 Task: Change the network condition to set the network throttling to "no throttling".
Action: Mouse moved to (1023, 25)
Screenshot: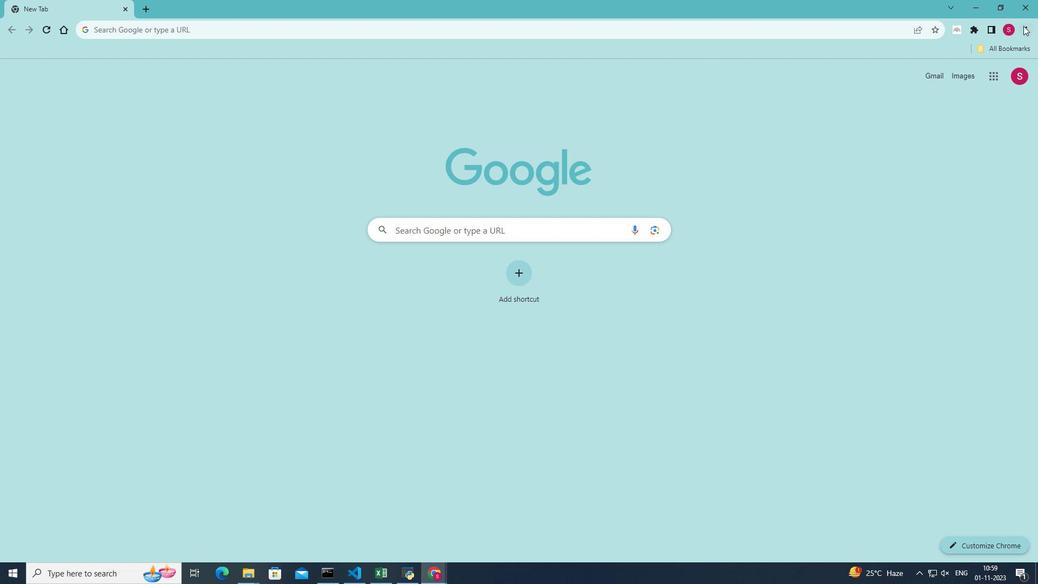 
Action: Mouse pressed left at (1023, 25)
Screenshot: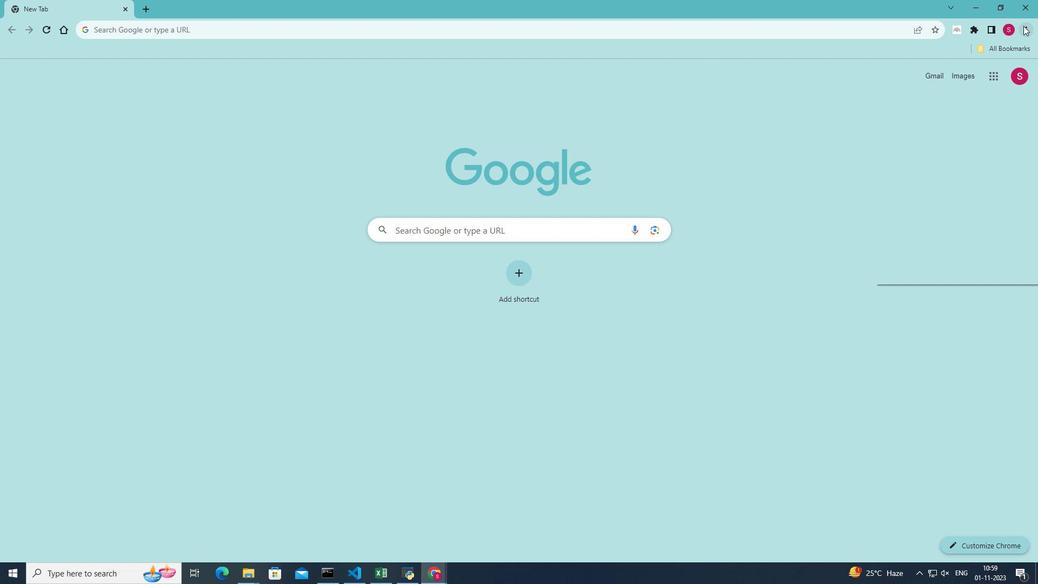 
Action: Mouse moved to (938, 198)
Screenshot: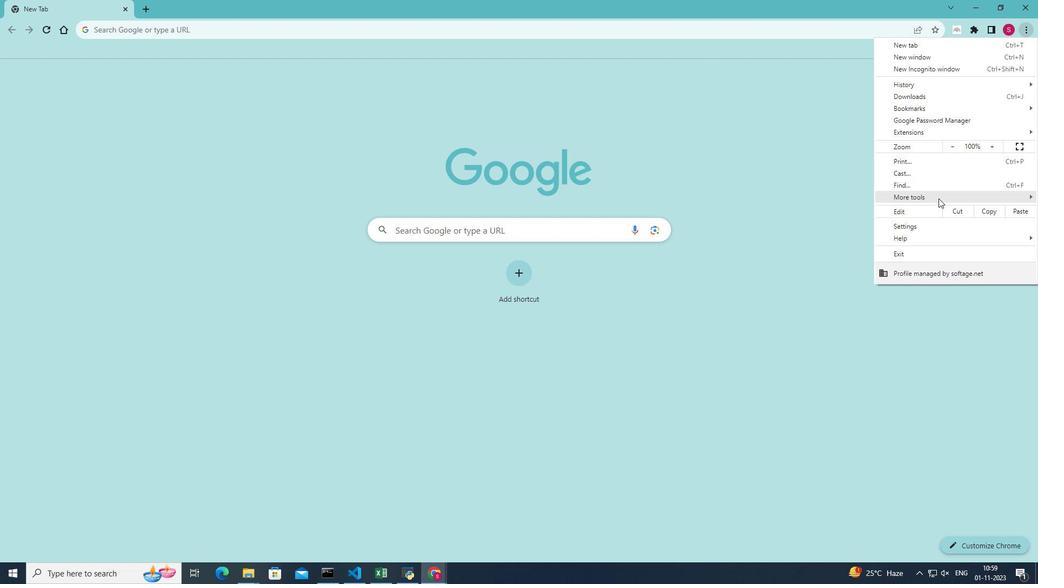 
Action: Mouse pressed left at (938, 198)
Screenshot: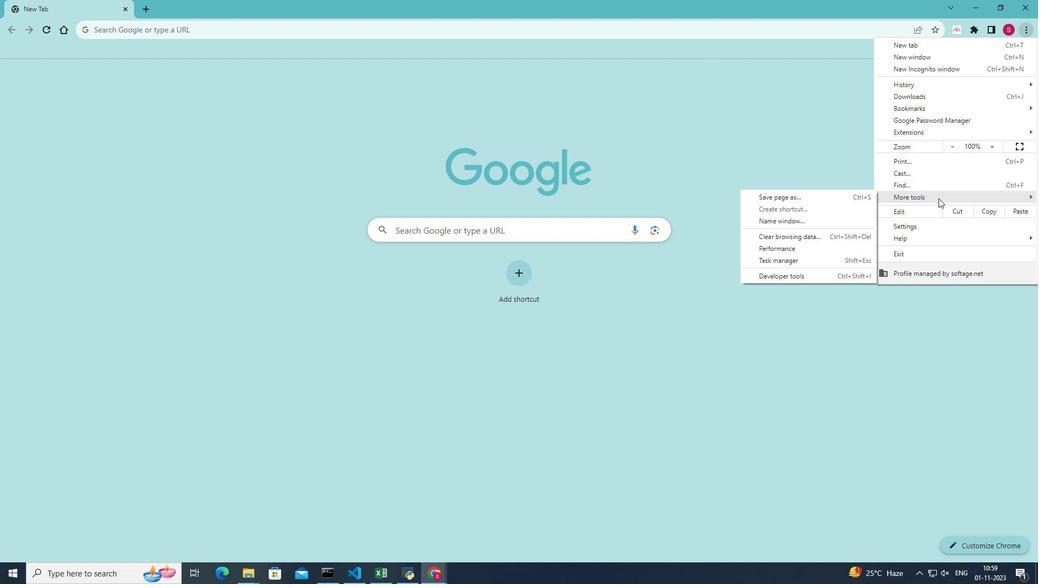 
Action: Mouse moved to (777, 276)
Screenshot: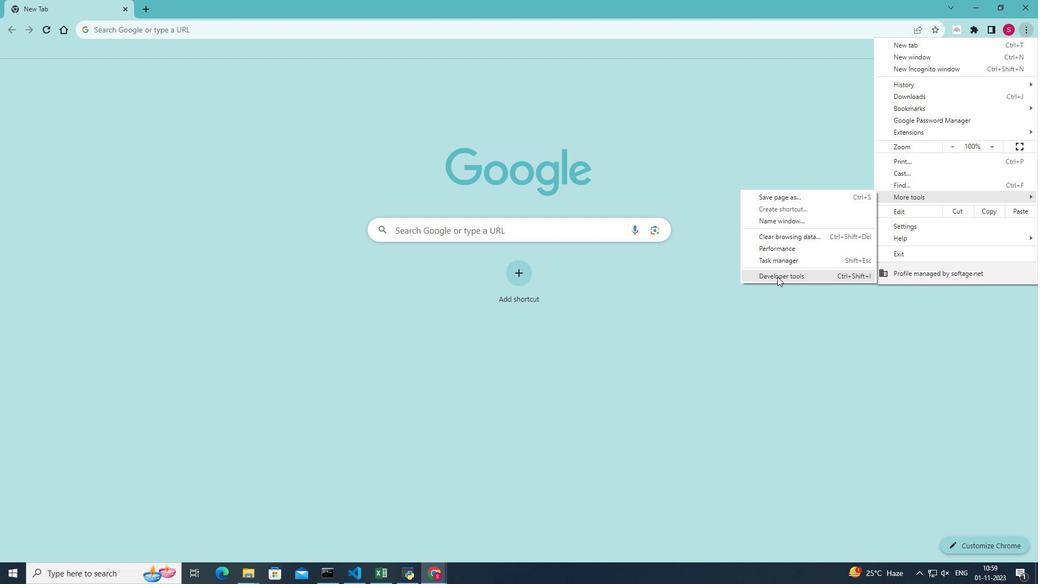 
Action: Mouse pressed left at (777, 276)
Screenshot: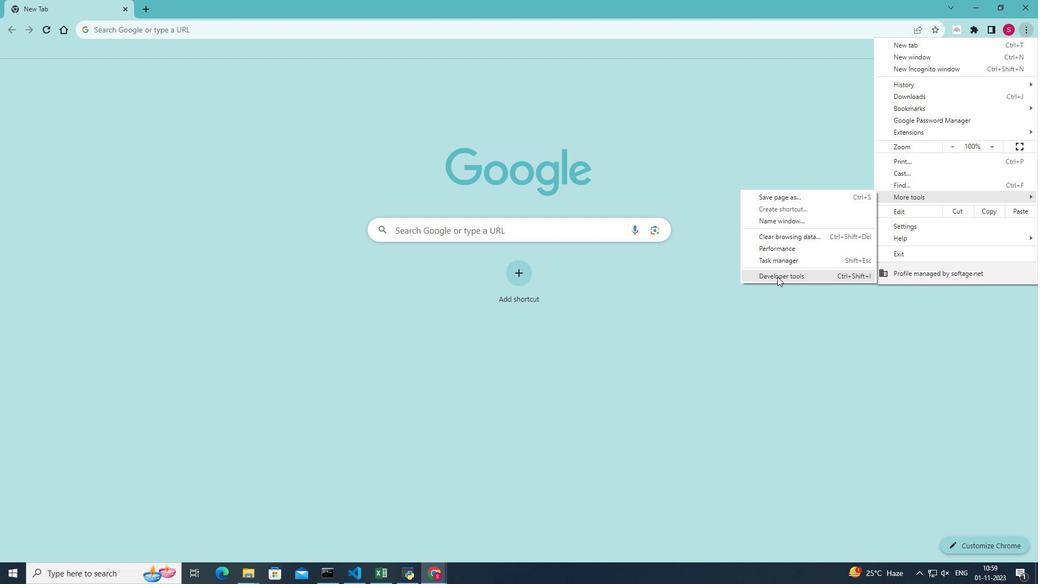 
Action: Mouse moved to (891, 67)
Screenshot: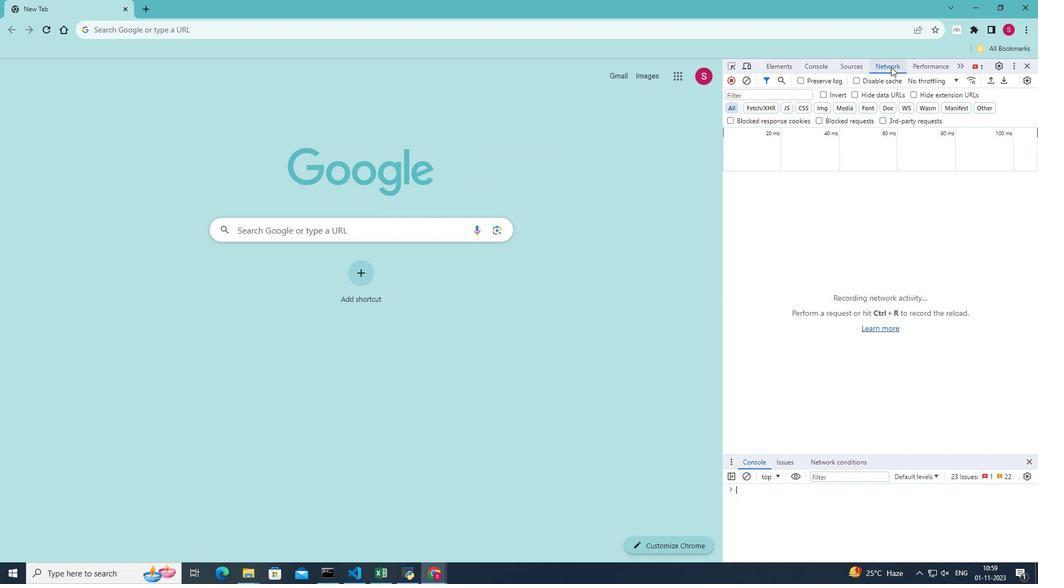 
Action: Mouse pressed left at (891, 67)
Screenshot: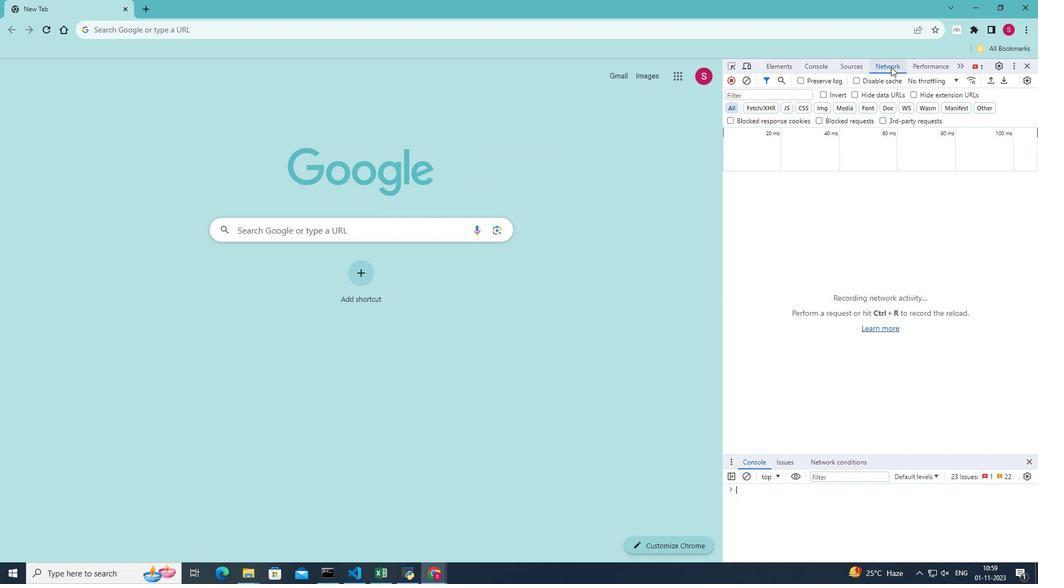 
Action: Mouse moved to (969, 78)
Screenshot: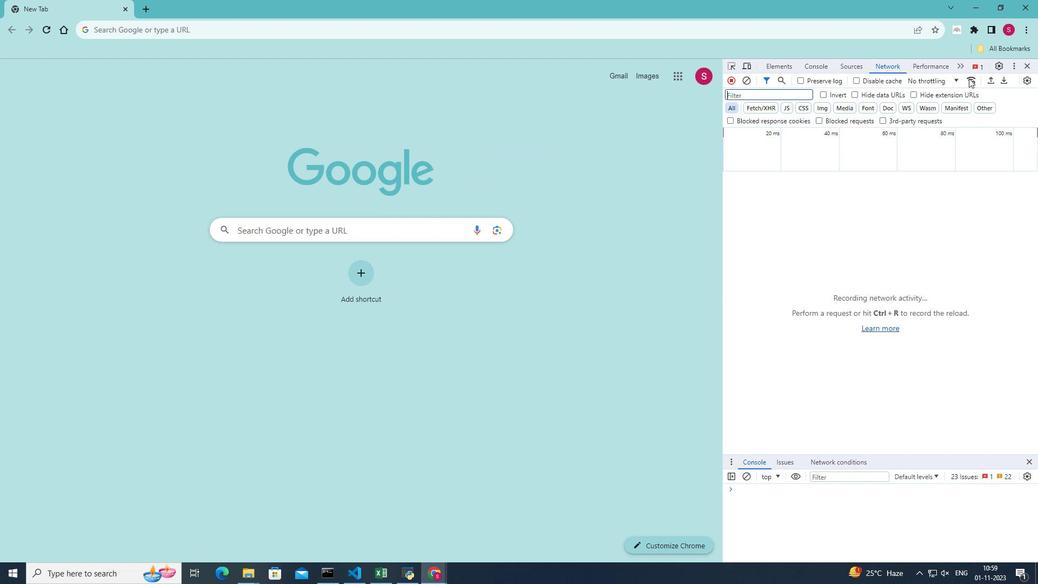 
Action: Mouse pressed left at (969, 78)
Screenshot: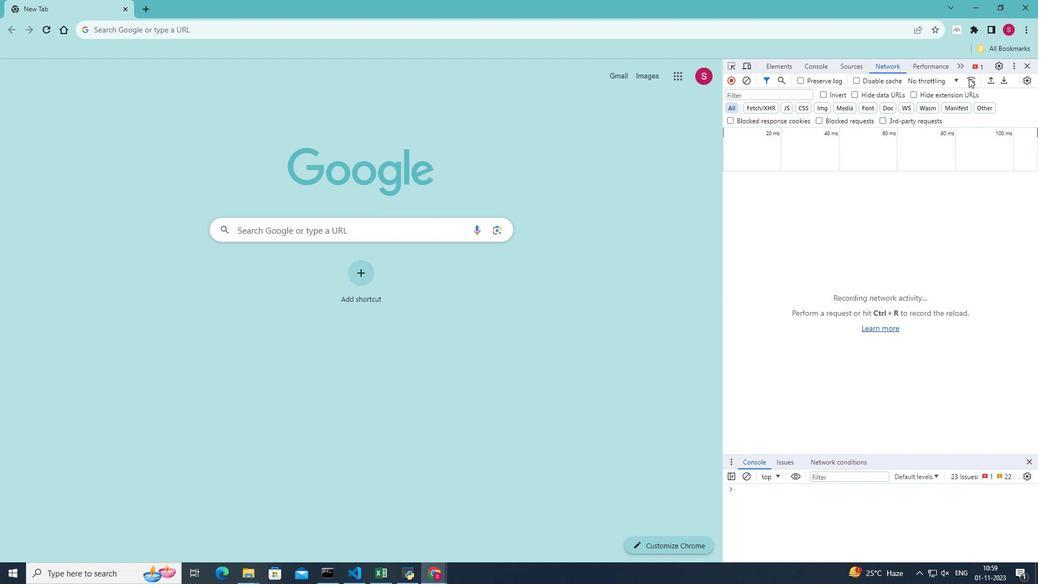 
Action: Mouse moved to (902, 482)
Screenshot: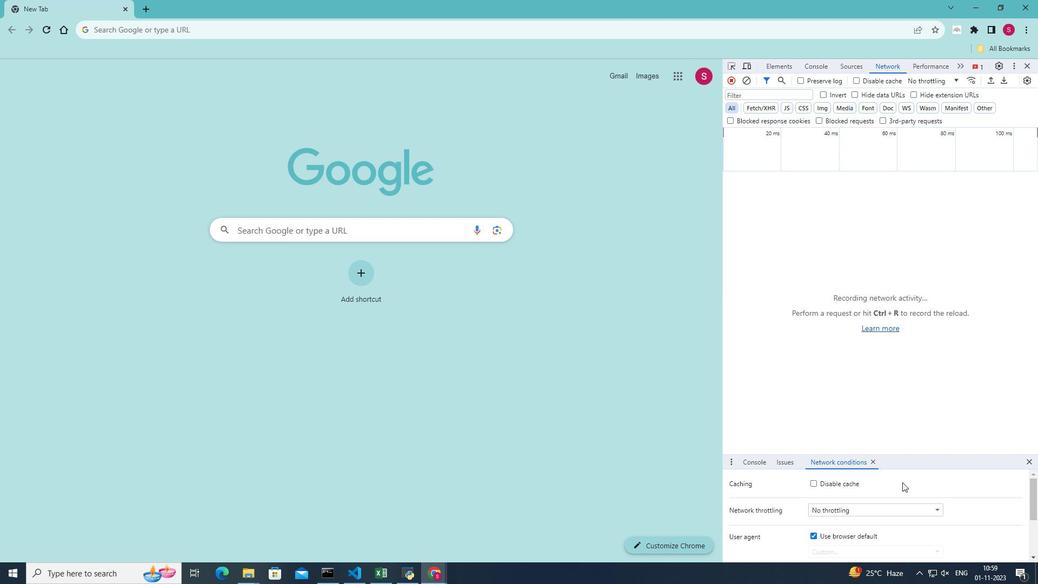 
Action: Mouse scrolled (902, 481) with delta (0, 0)
Screenshot: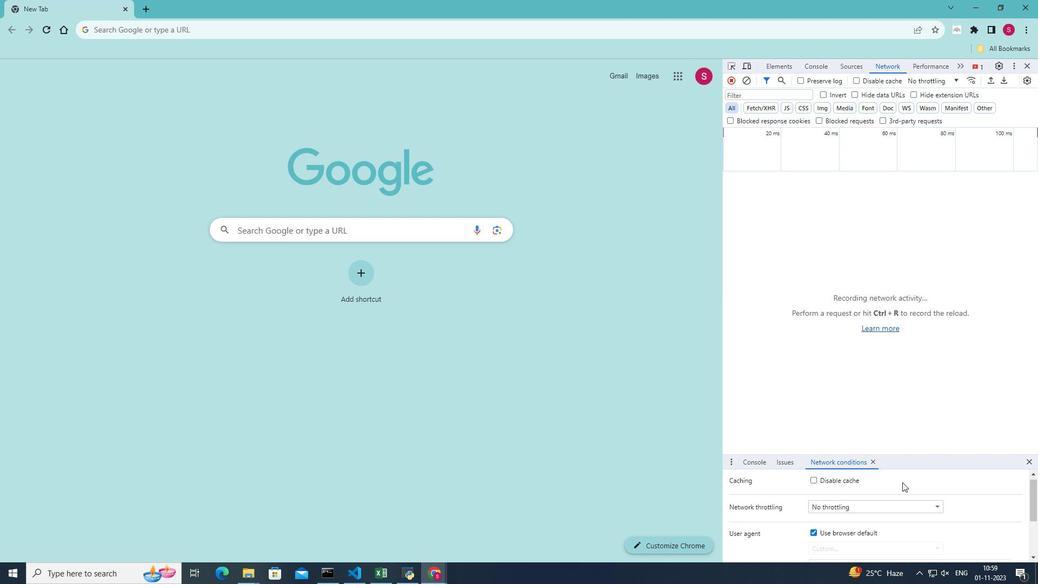 
Action: Mouse moved to (903, 487)
Screenshot: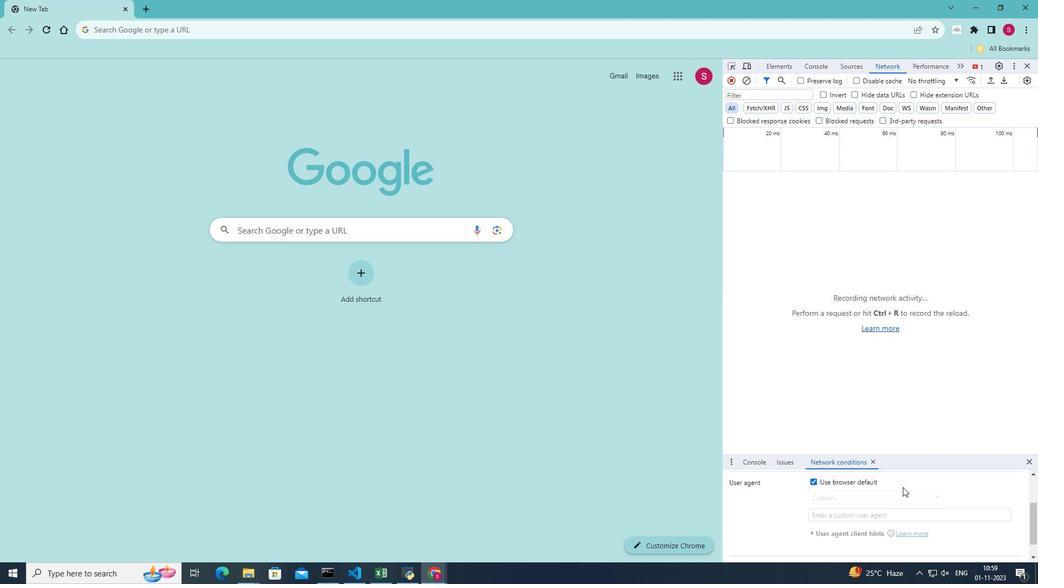 
Action: Mouse scrolled (903, 487) with delta (0, 0)
Screenshot: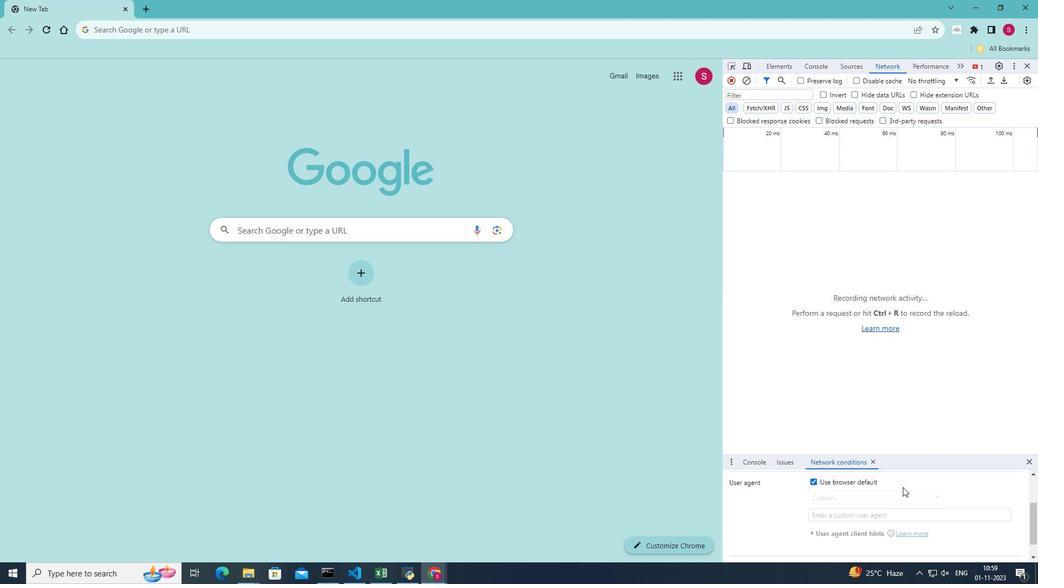 
Action: Mouse moved to (935, 509)
Screenshot: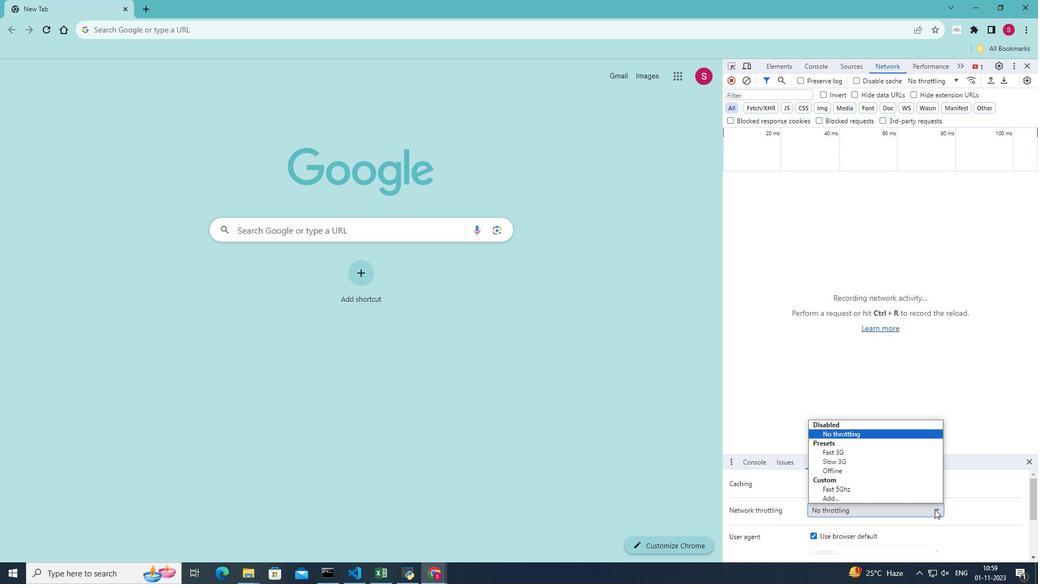 
Action: Mouse pressed left at (935, 509)
Screenshot: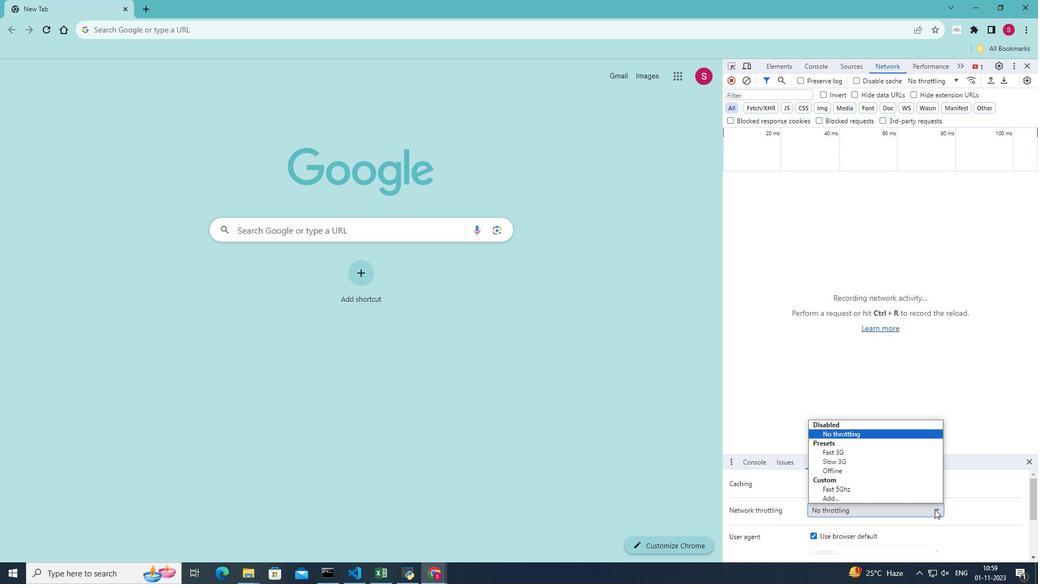 
Action: Mouse moved to (854, 432)
Screenshot: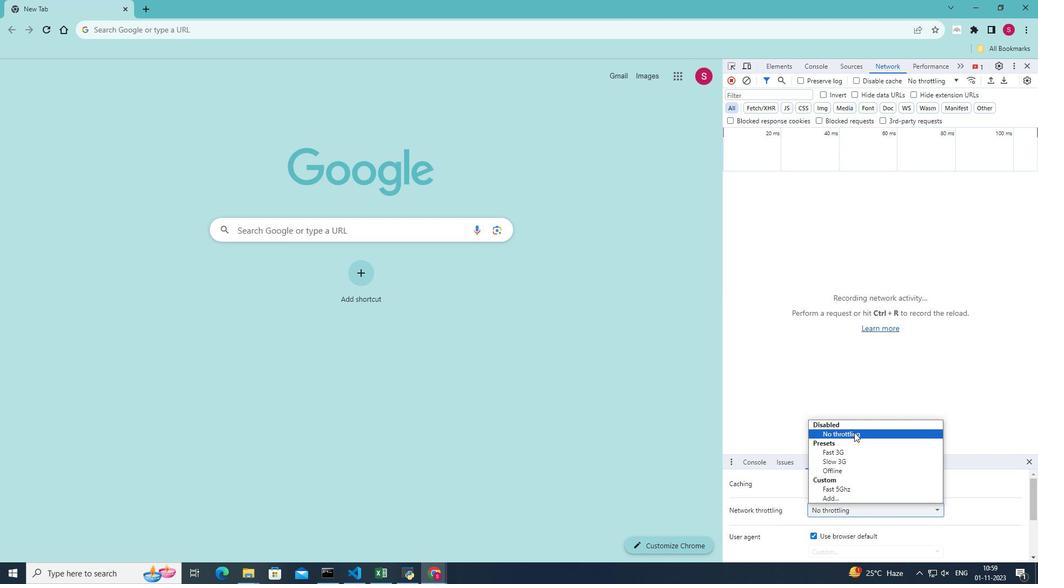 
Action: Mouse pressed left at (854, 432)
Screenshot: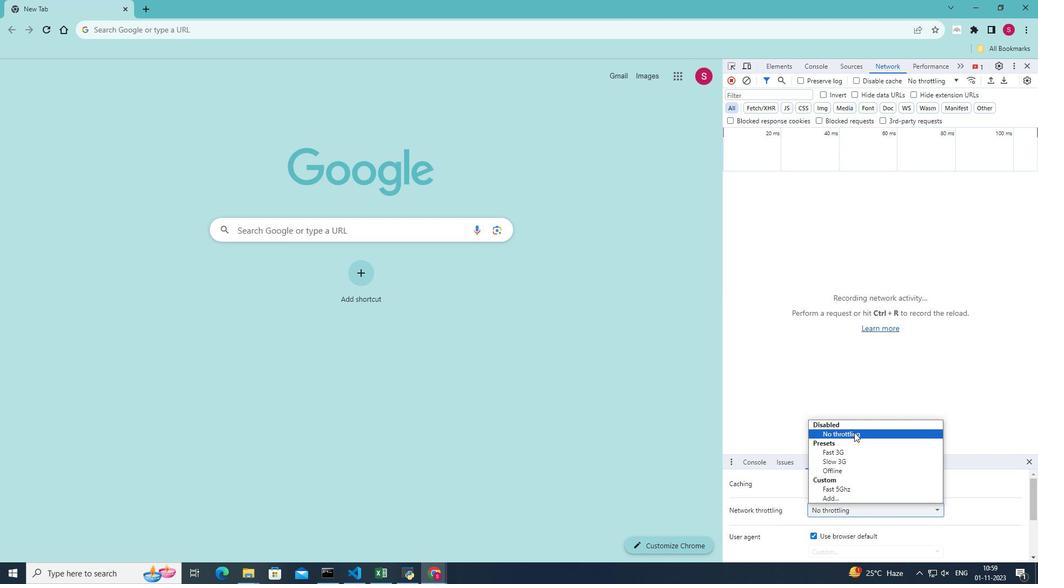 
Action: Mouse moved to (892, 376)
Screenshot: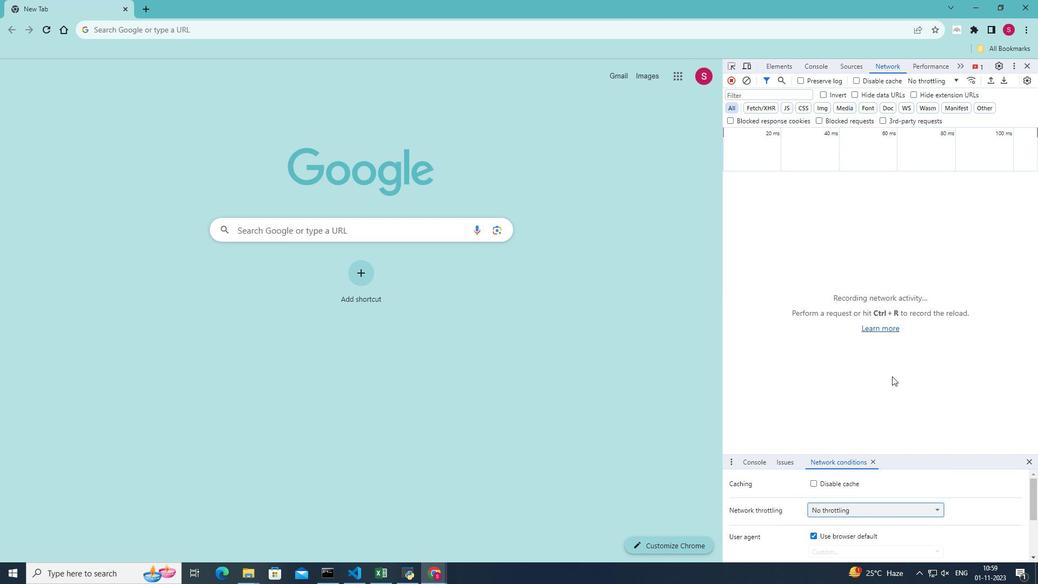 
Action: Key pressed ctrl+R
Screenshot: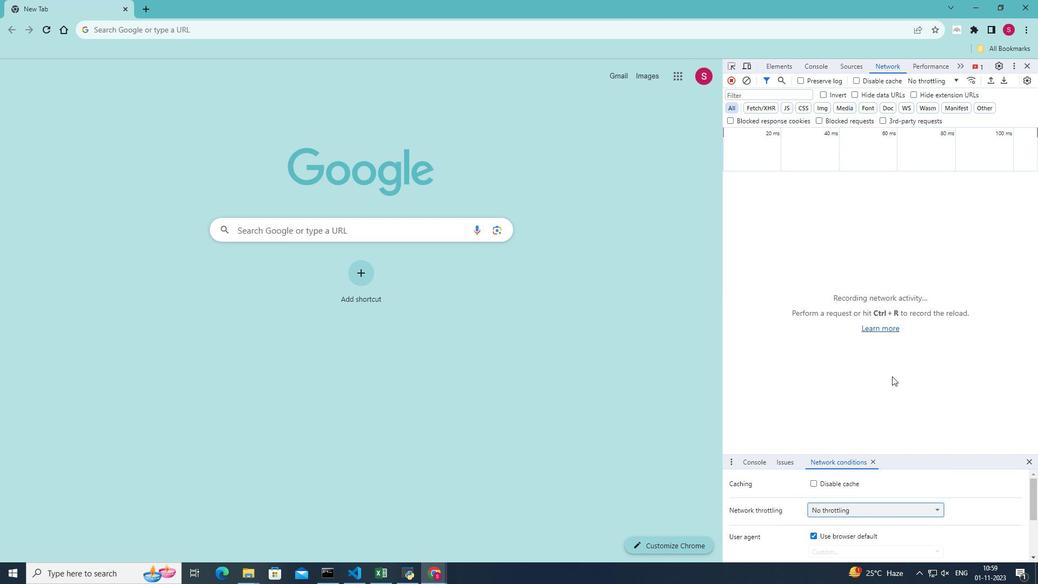 
Action: Mouse moved to (614, 314)
Screenshot: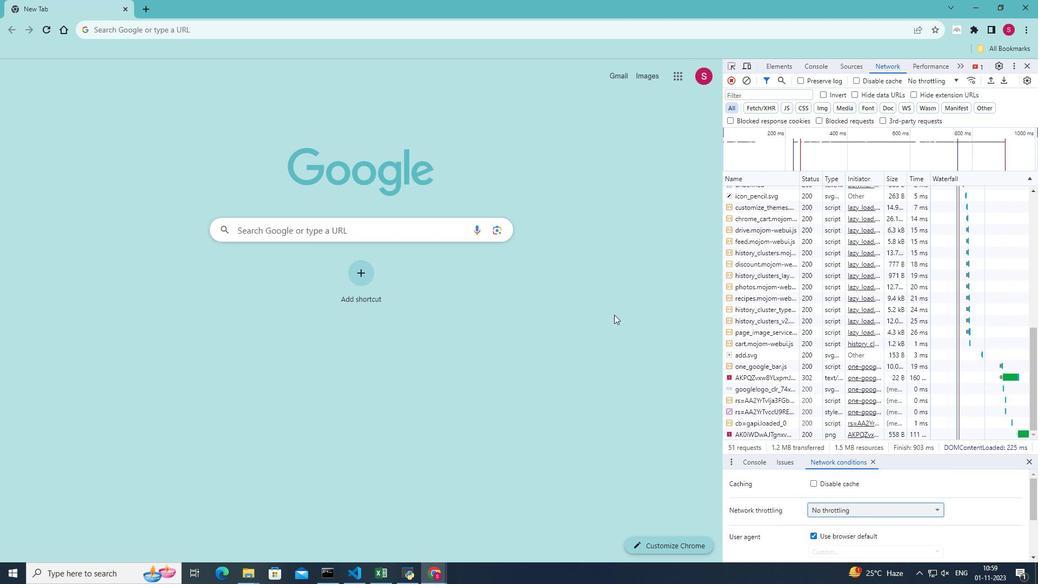 
